 Task: Look for properties with 5 beds.
Action: Mouse moved to (803, 118)
Screenshot: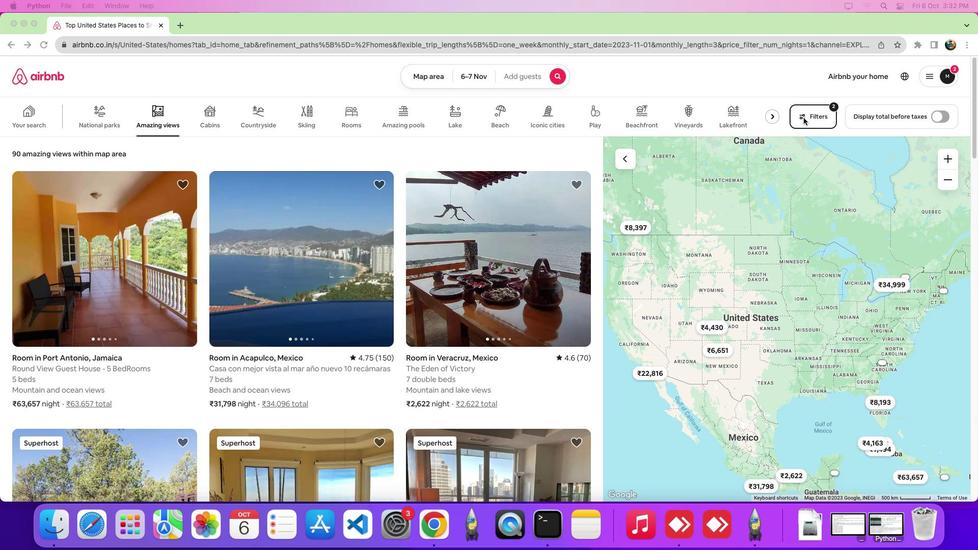
Action: Mouse pressed left at (803, 118)
Screenshot: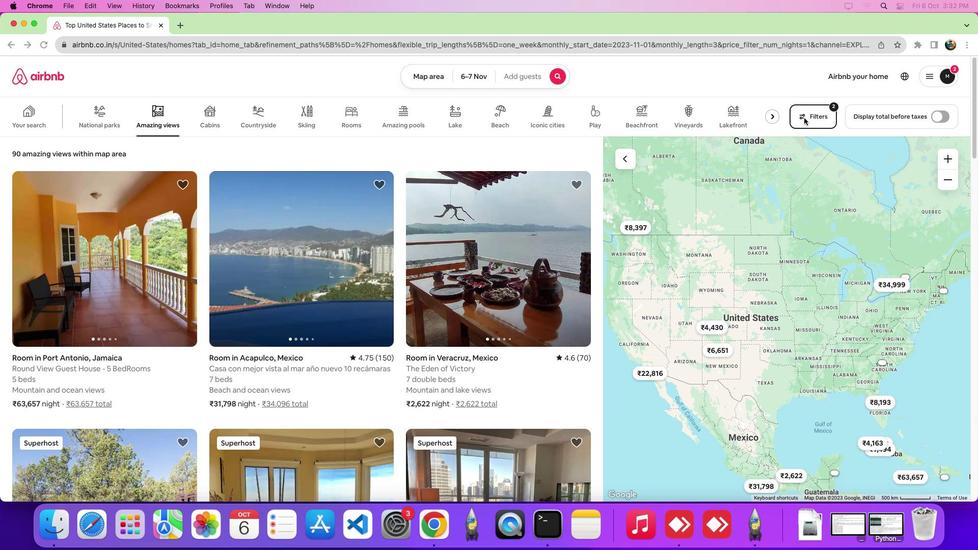 
Action: Mouse moved to (803, 118)
Screenshot: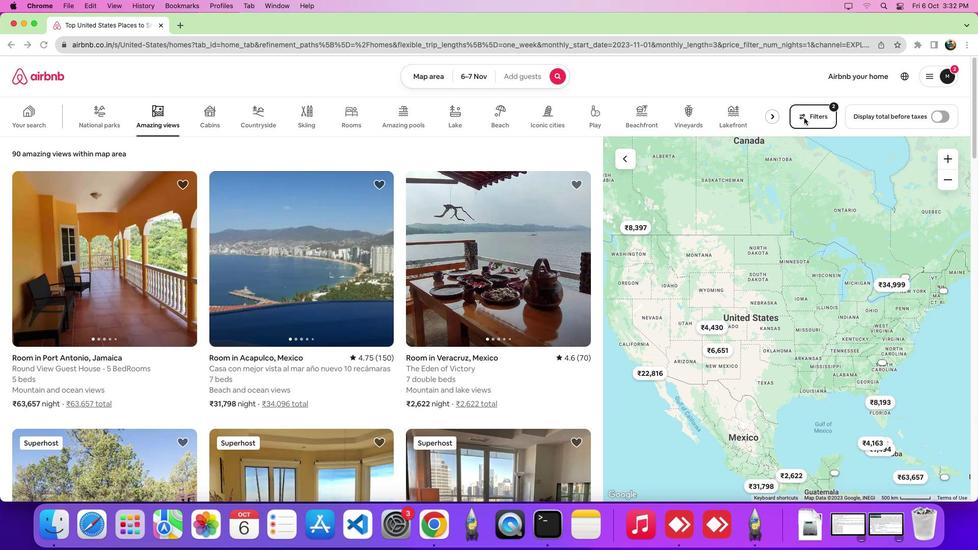 
Action: Mouse pressed left at (803, 118)
Screenshot: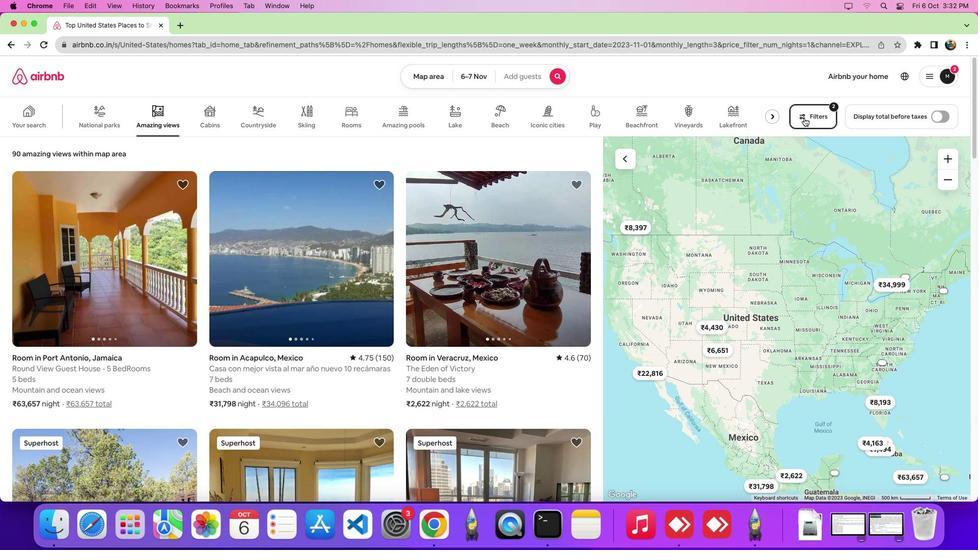
Action: Mouse moved to (504, 181)
Screenshot: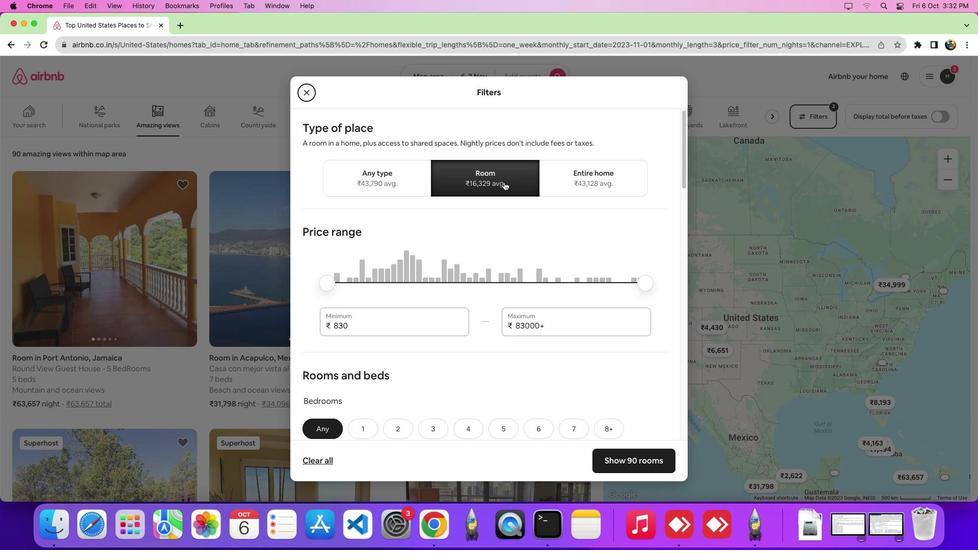 
Action: Mouse pressed left at (504, 181)
Screenshot: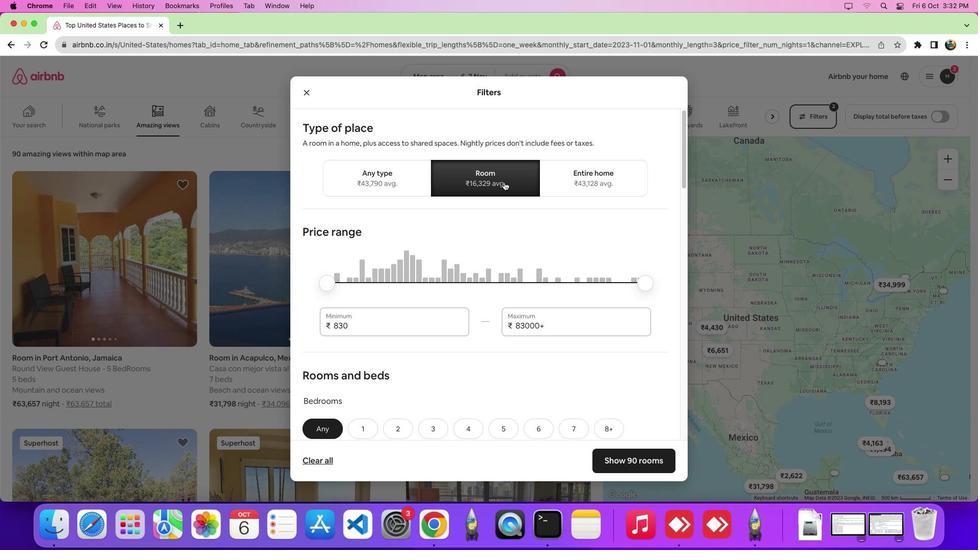 
Action: Mouse moved to (510, 215)
Screenshot: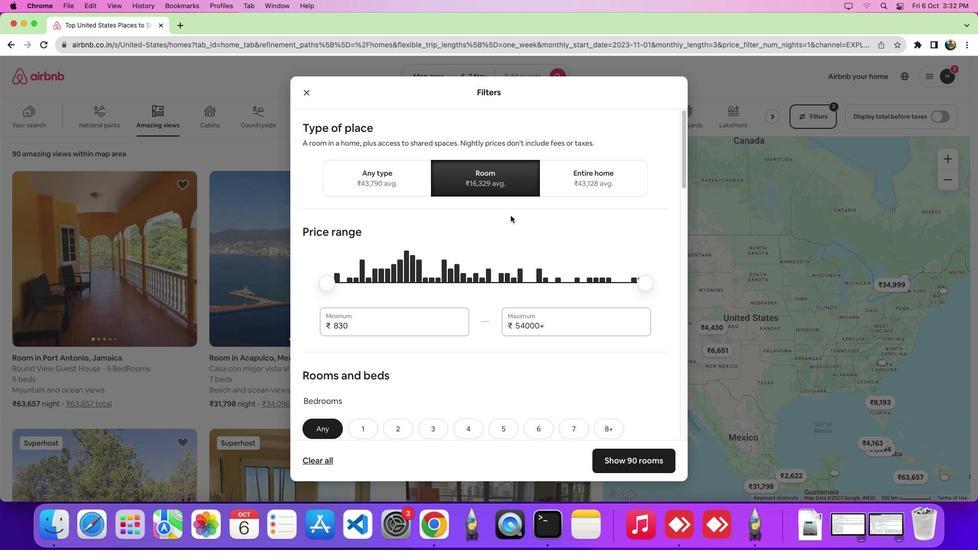 
Action: Mouse scrolled (510, 215) with delta (0, 0)
Screenshot: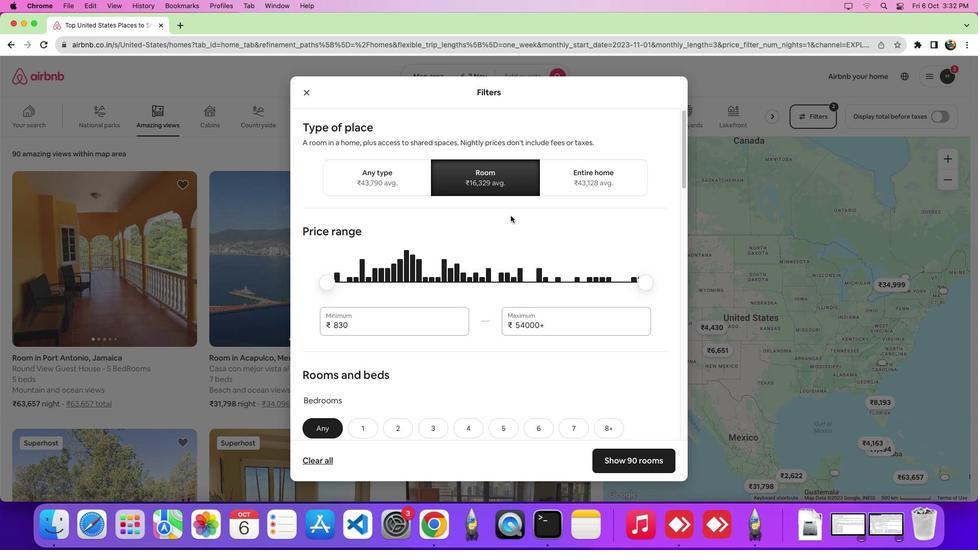 
Action: Mouse scrolled (510, 215) with delta (0, 0)
Screenshot: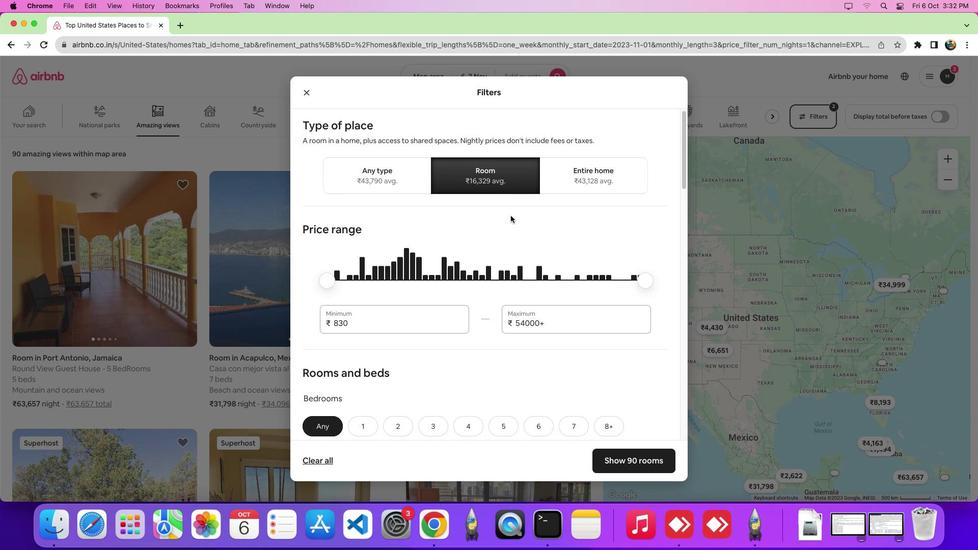 
Action: Mouse scrolled (510, 215) with delta (0, -2)
Screenshot: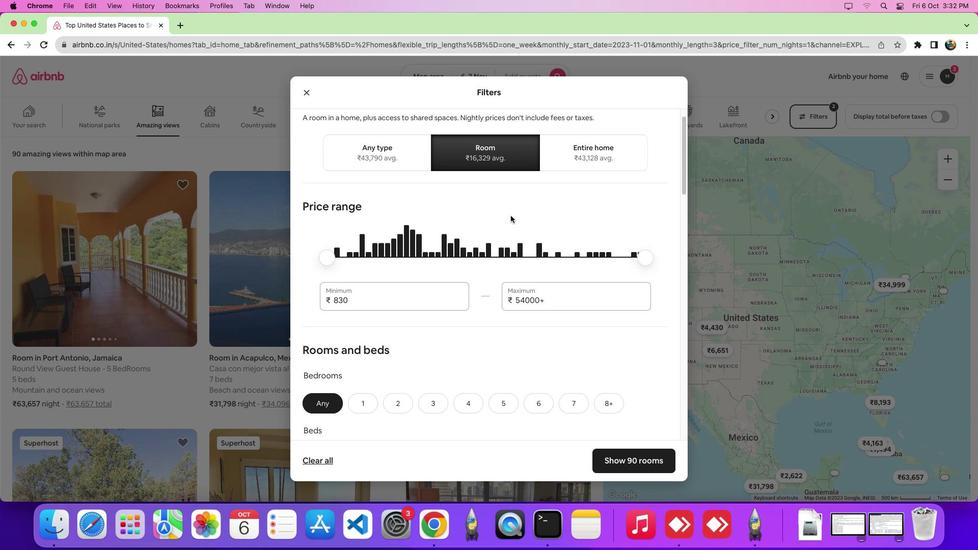 
Action: Mouse moved to (507, 344)
Screenshot: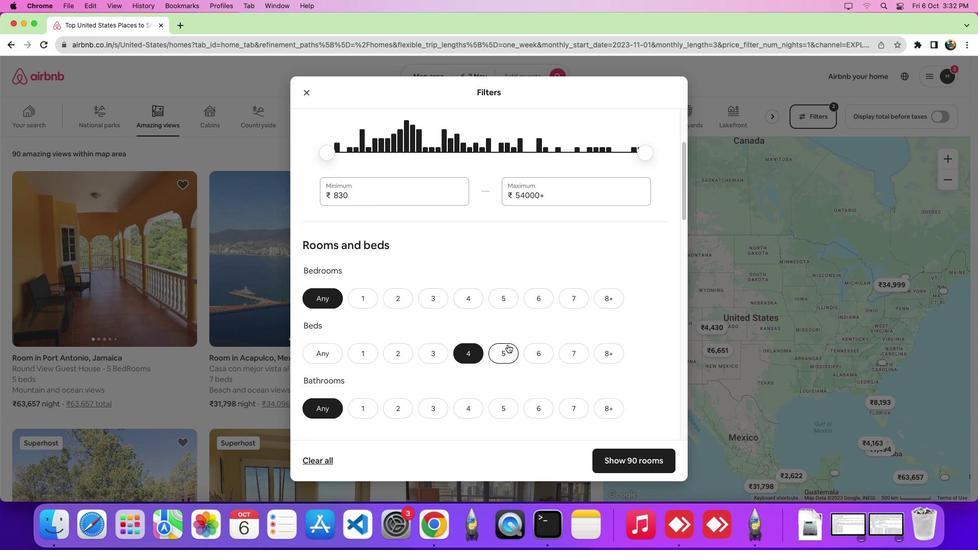 
Action: Mouse pressed left at (507, 344)
Screenshot: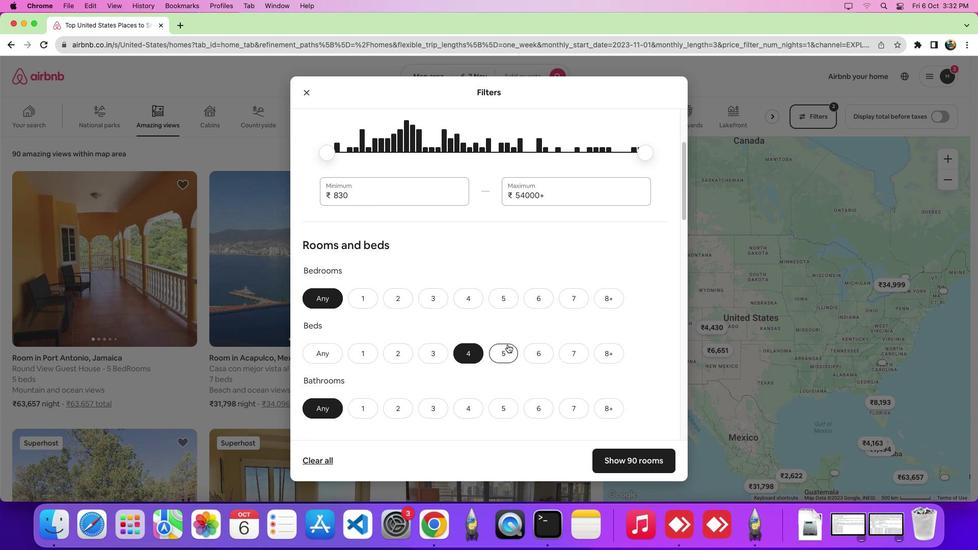 
Action: Mouse moved to (608, 456)
Screenshot: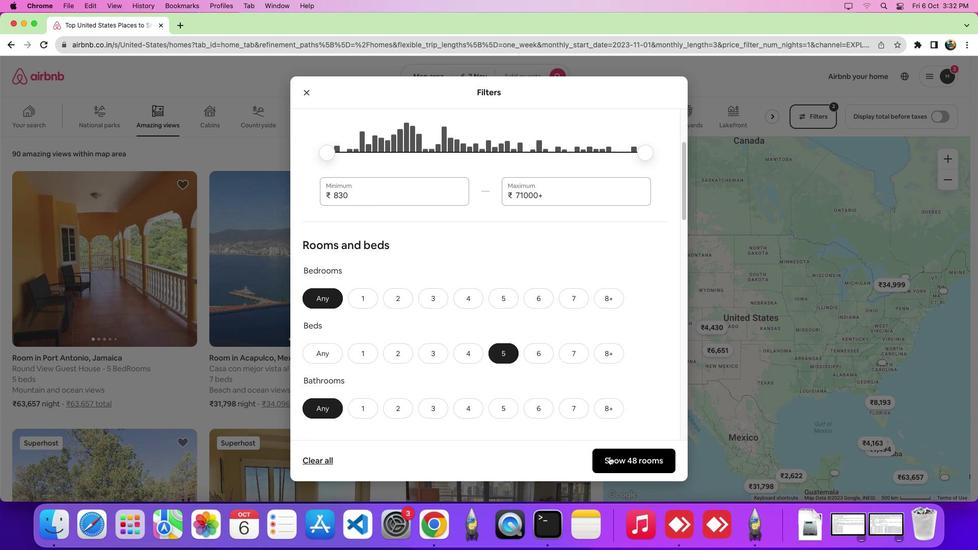 
Action: Mouse pressed left at (608, 456)
Screenshot: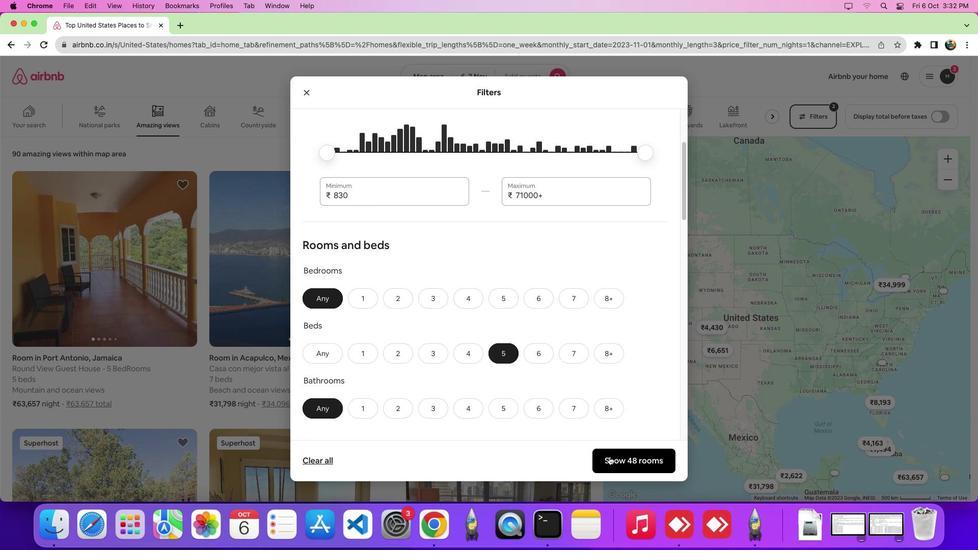 
Action: Mouse moved to (592, 430)
Screenshot: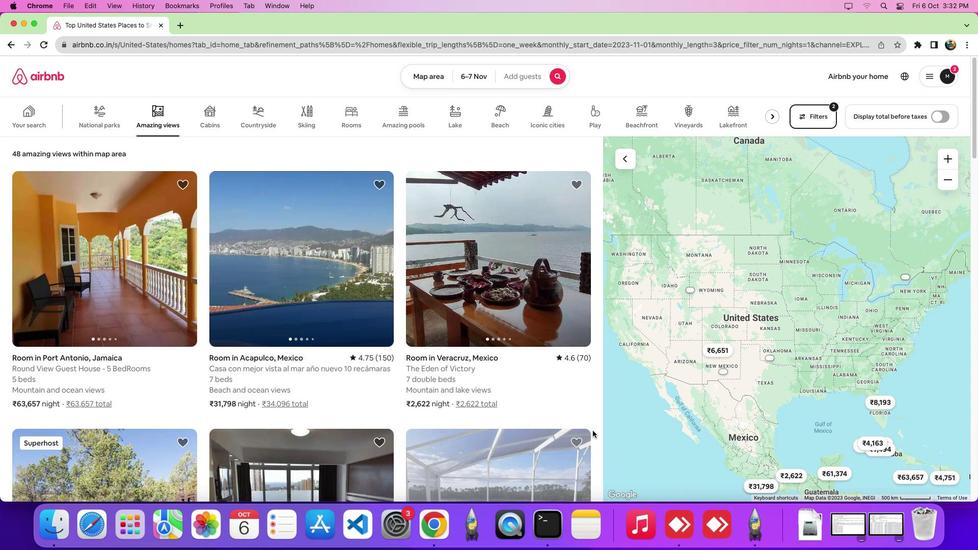 
